Task: Use Elysium Medium Effect in this video Movie B.mp4
Action: Mouse moved to (349, 130)
Screenshot: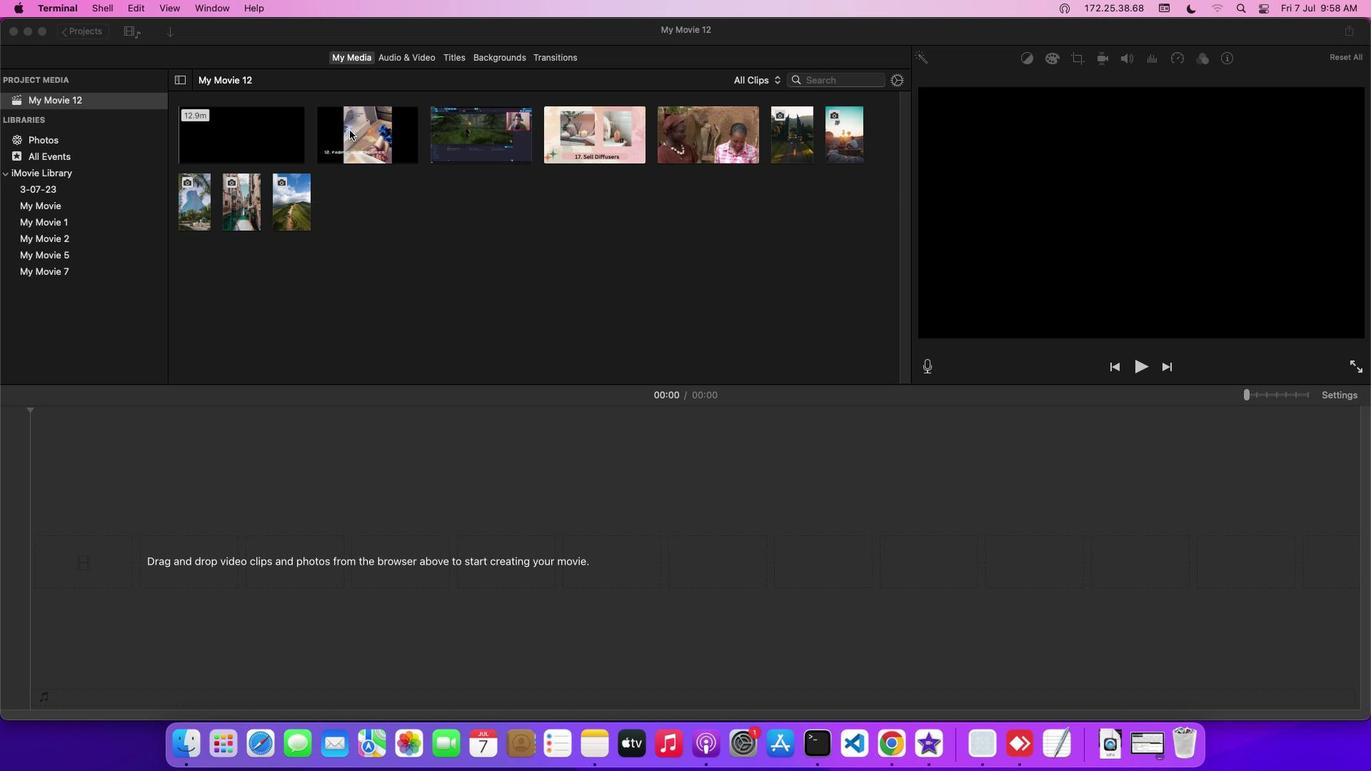
Action: Mouse pressed left at (349, 130)
Screenshot: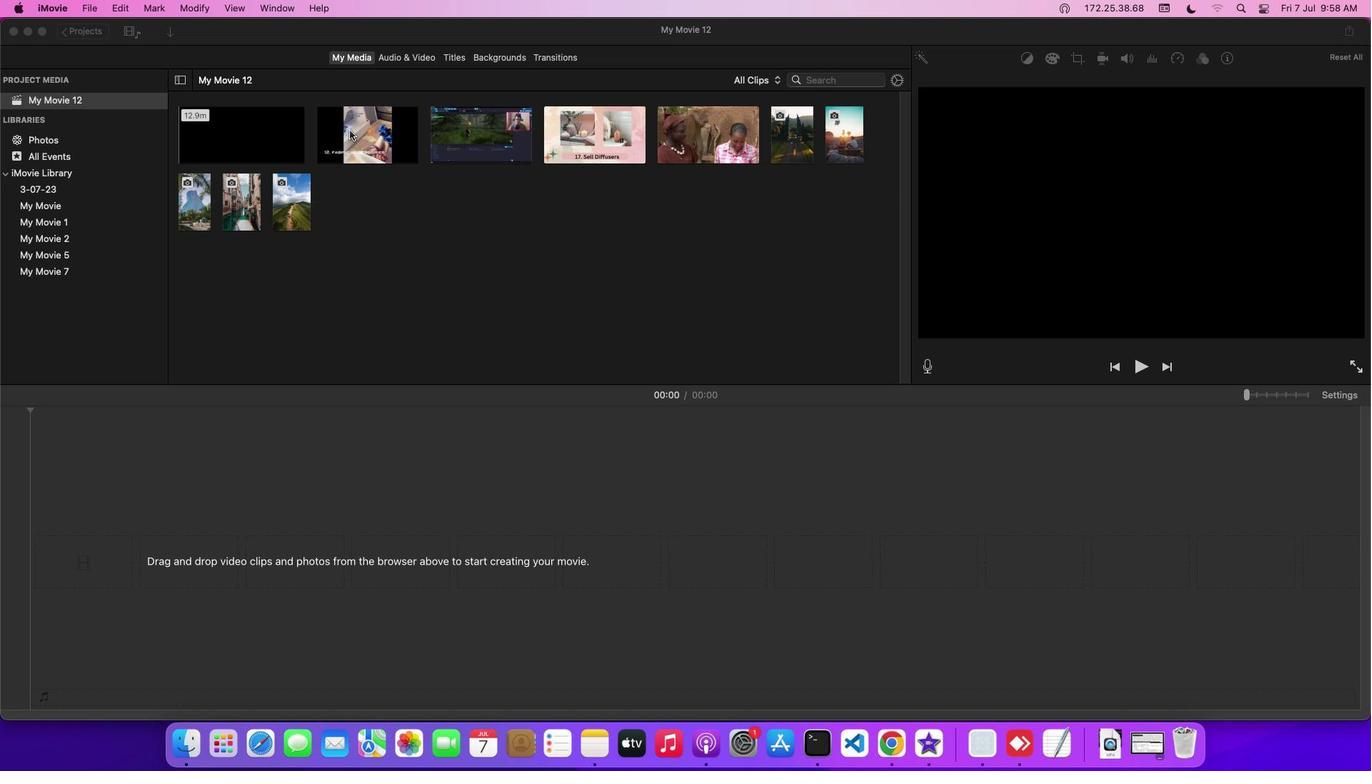 
Action: Mouse moved to (405, 57)
Screenshot: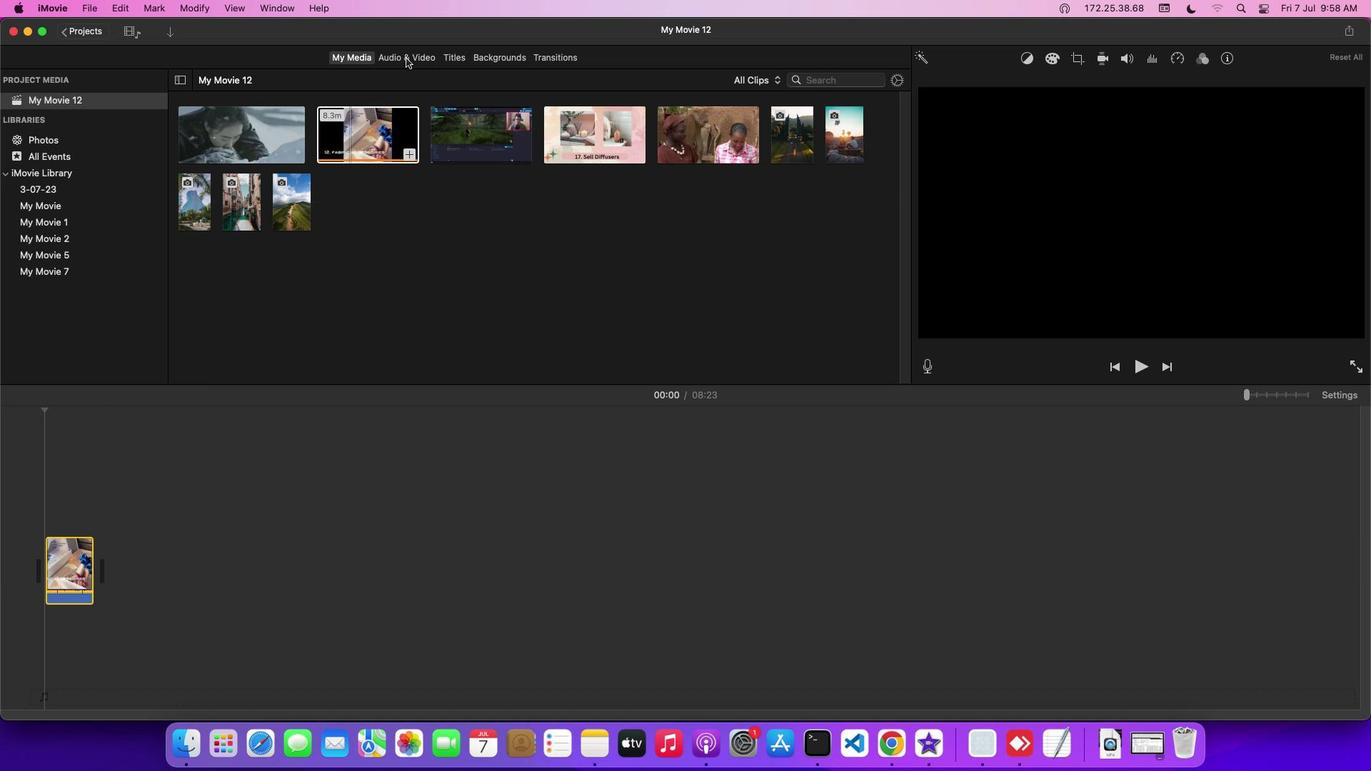 
Action: Mouse pressed left at (405, 57)
Screenshot: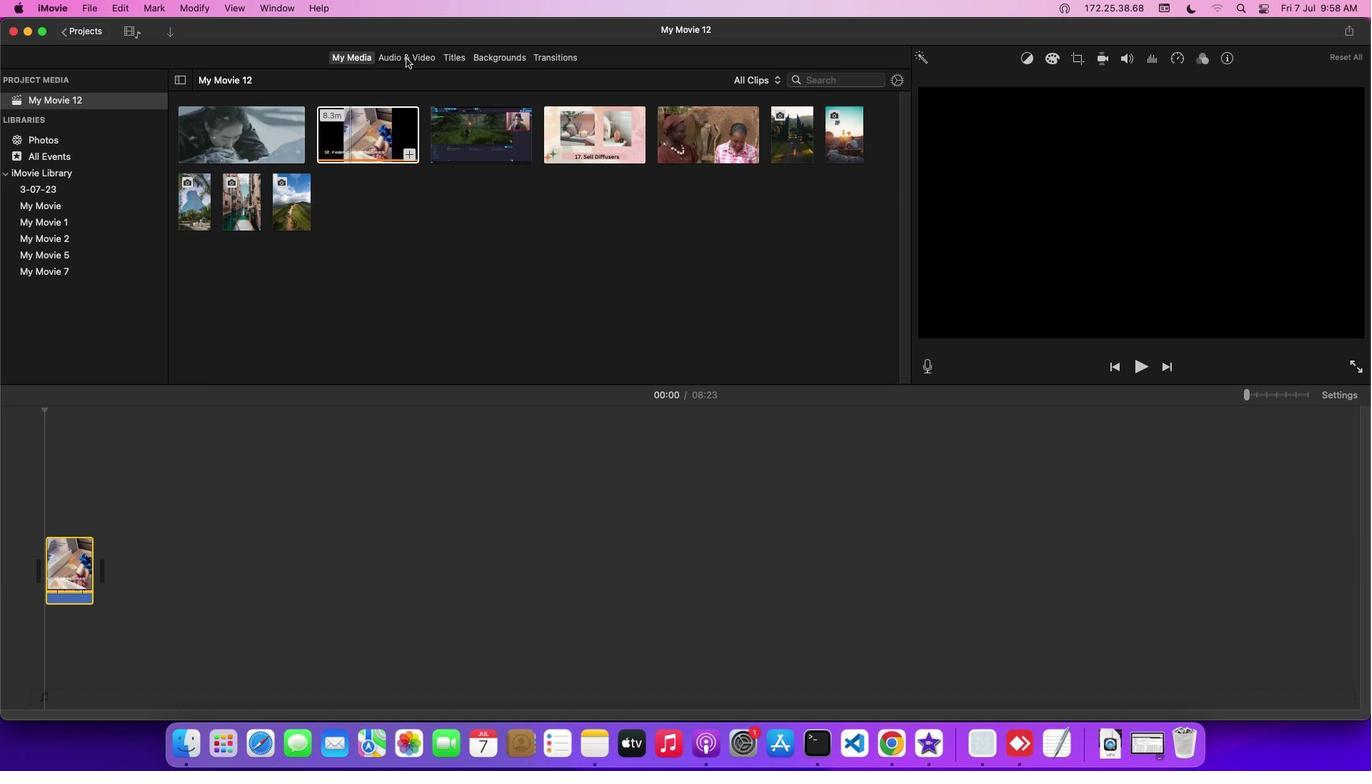 
Action: Mouse moved to (94, 129)
Screenshot: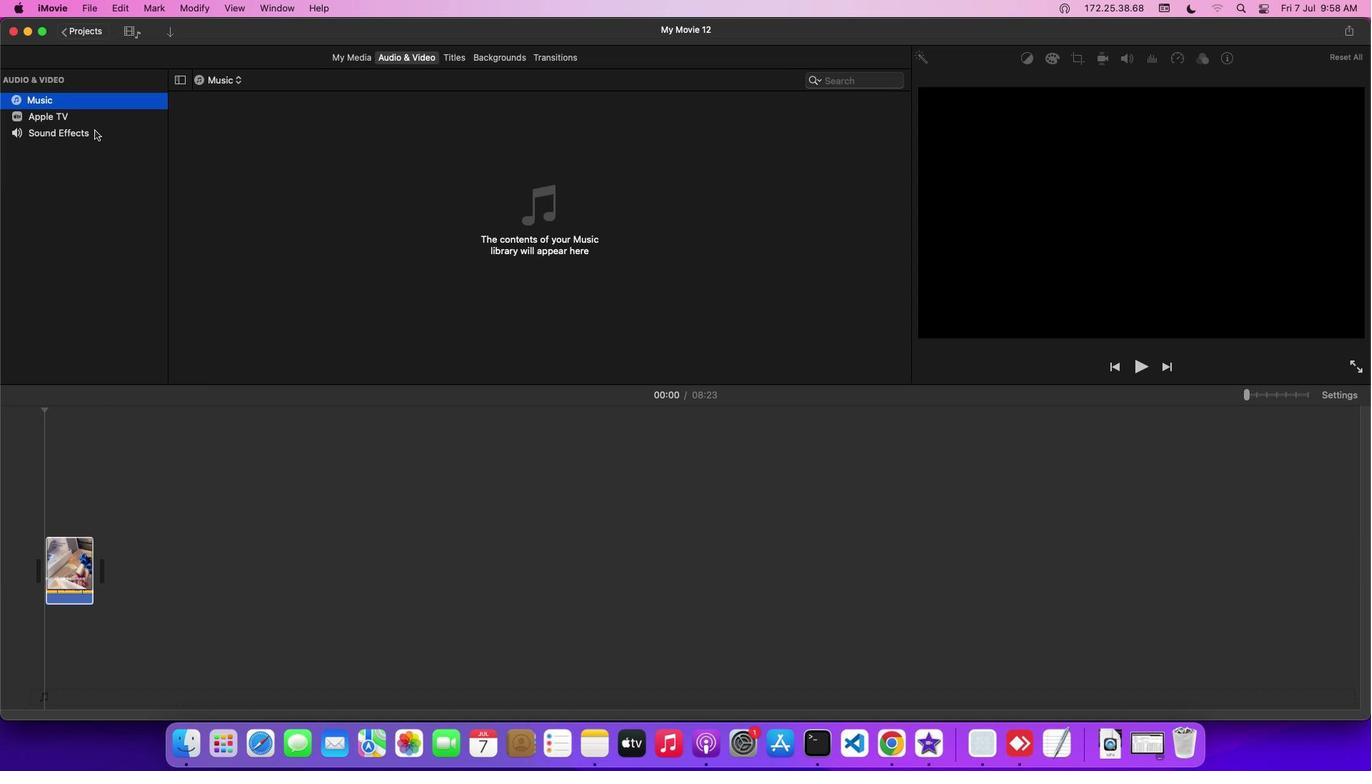 
Action: Mouse pressed left at (94, 129)
Screenshot: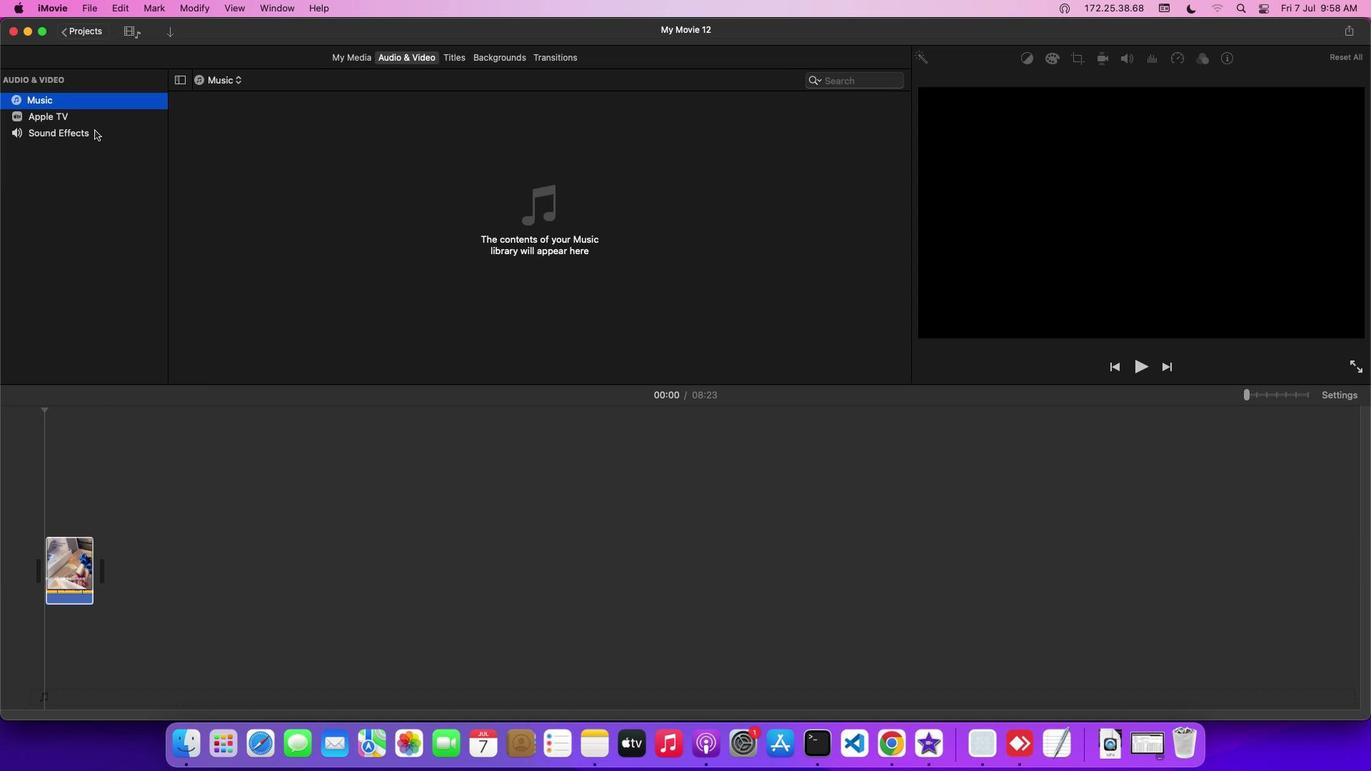 
Action: Mouse moved to (243, 259)
Screenshot: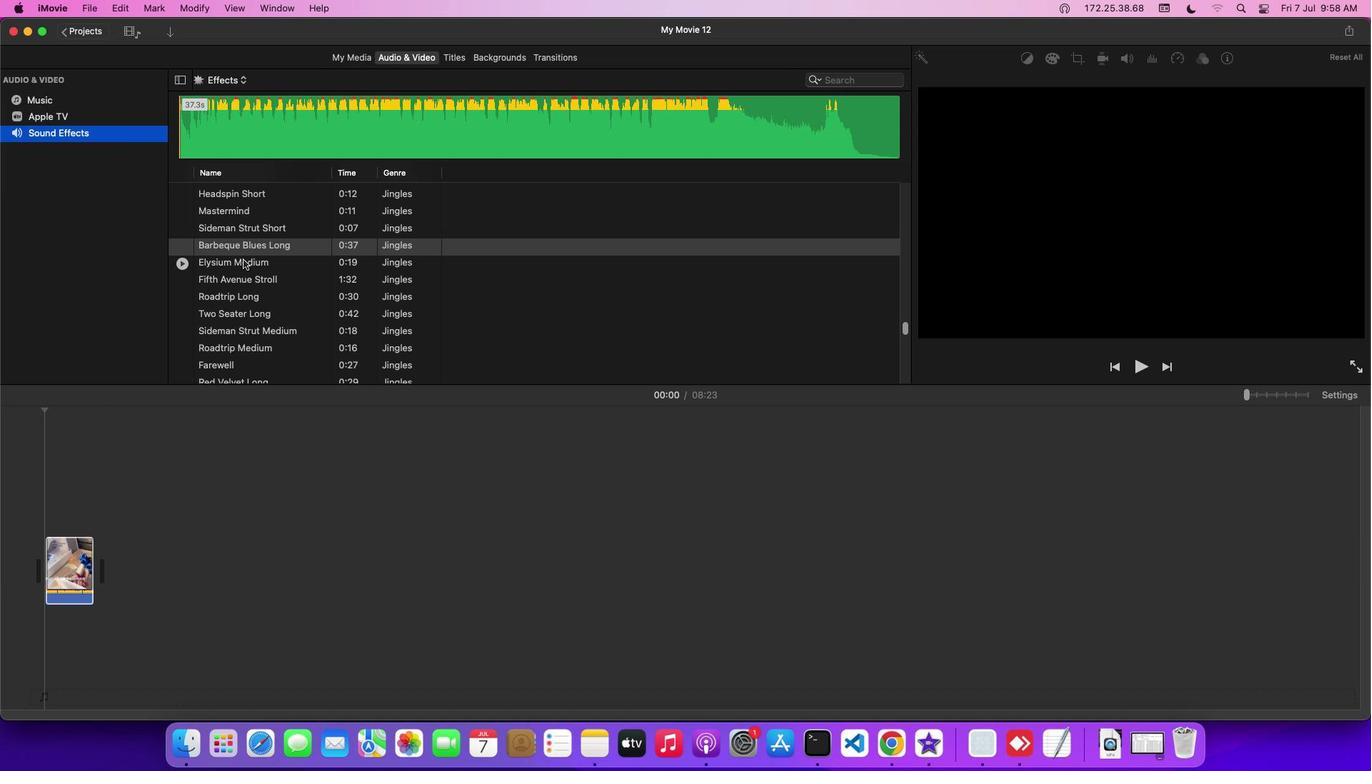 
Action: Mouse pressed left at (243, 259)
Screenshot: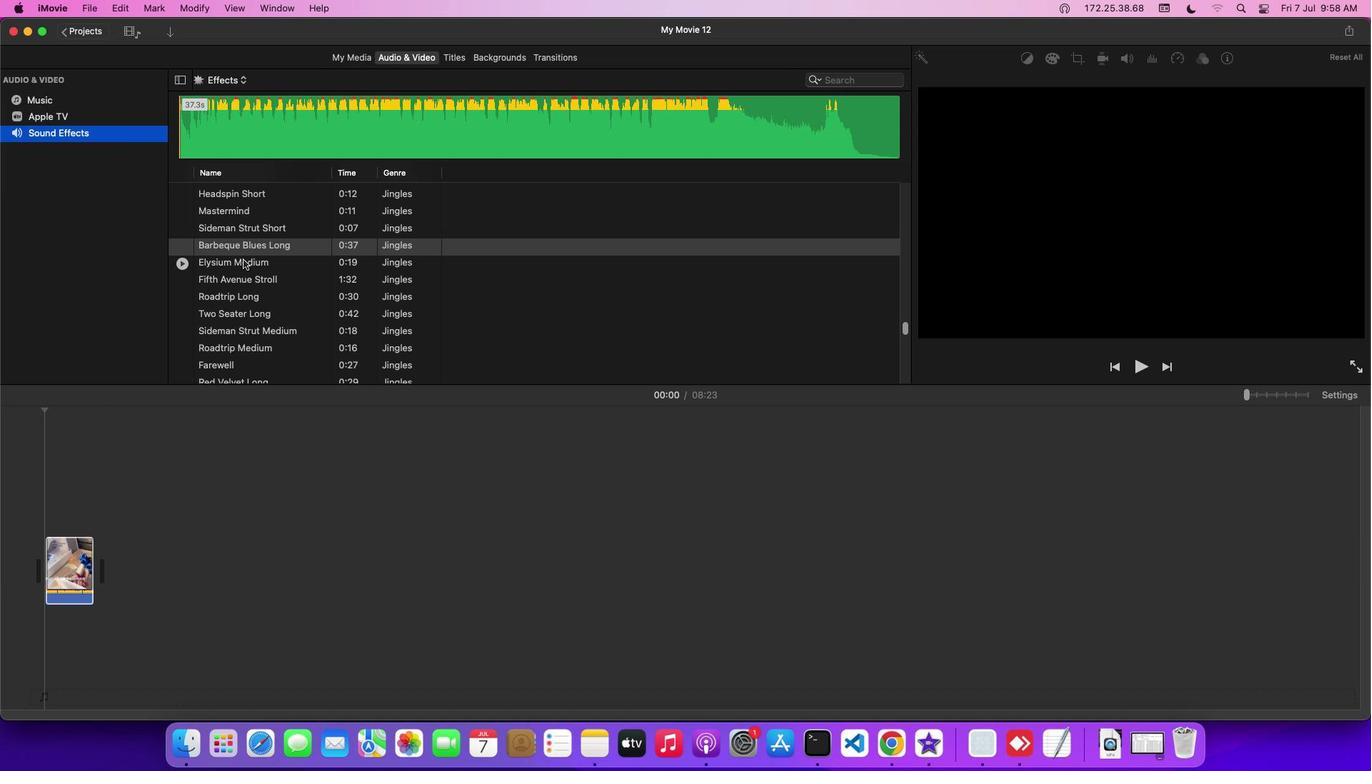 
Action: Mouse moved to (241, 259)
Screenshot: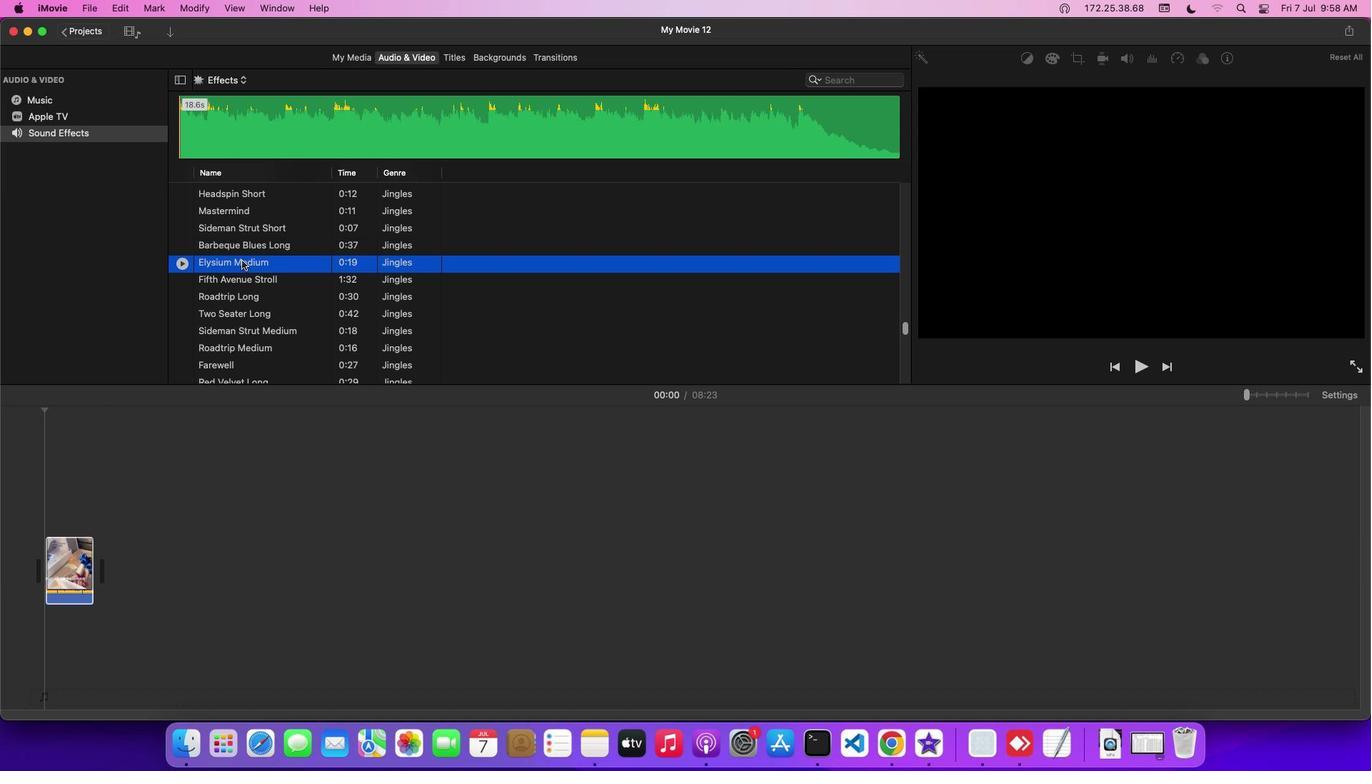 
Action: Mouse pressed left at (241, 259)
Screenshot: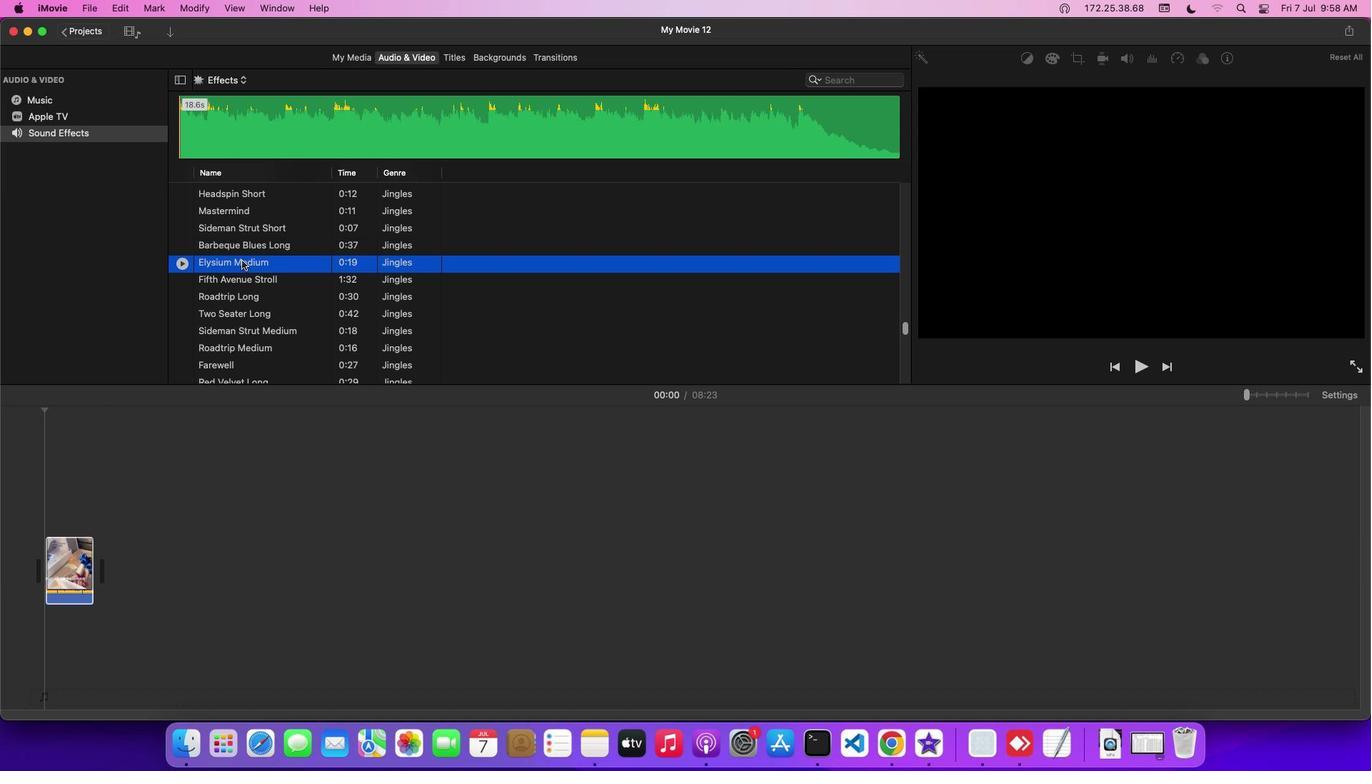 
Action: Mouse moved to (261, 599)
Screenshot: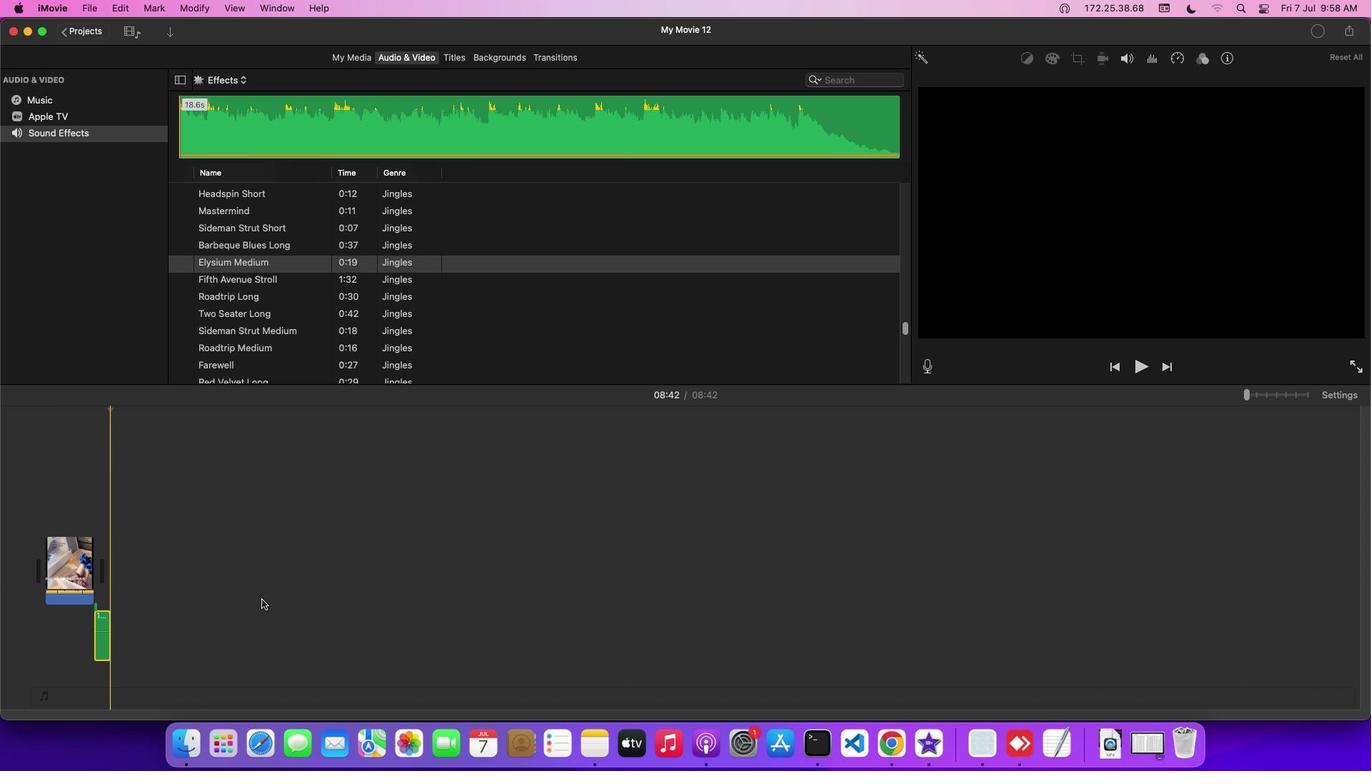
